 Task: Move the task Implement a new cloud-based compliance management system for a company to the section Done in the project ConnectTech and filter the tasks in the project by High Priority
Action: Mouse moved to (57, 416)
Screenshot: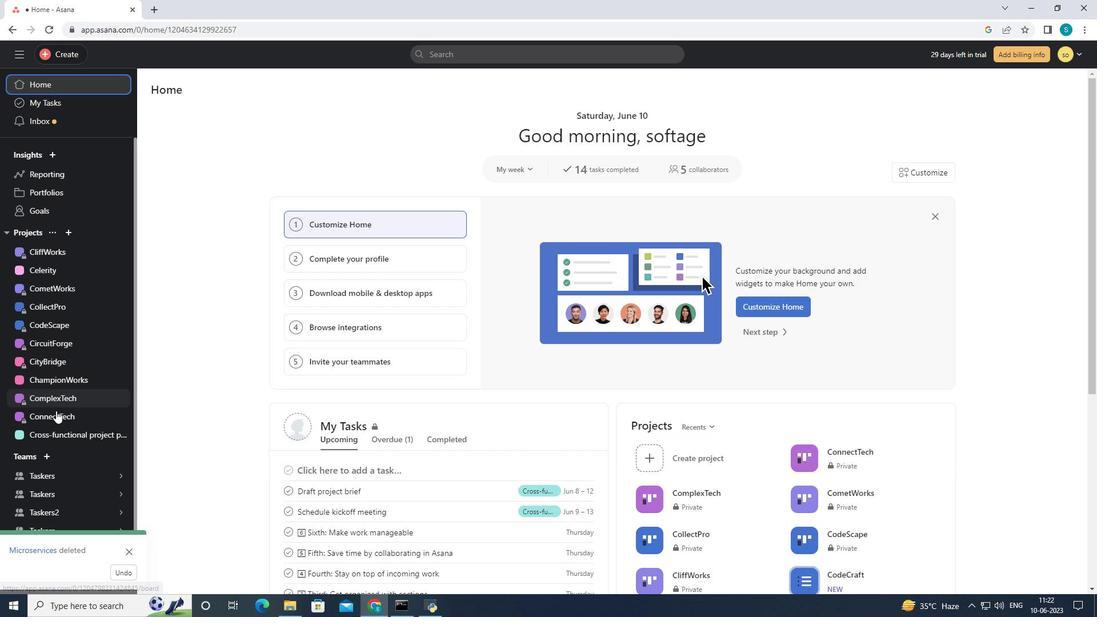 
Action: Mouse pressed left at (57, 416)
Screenshot: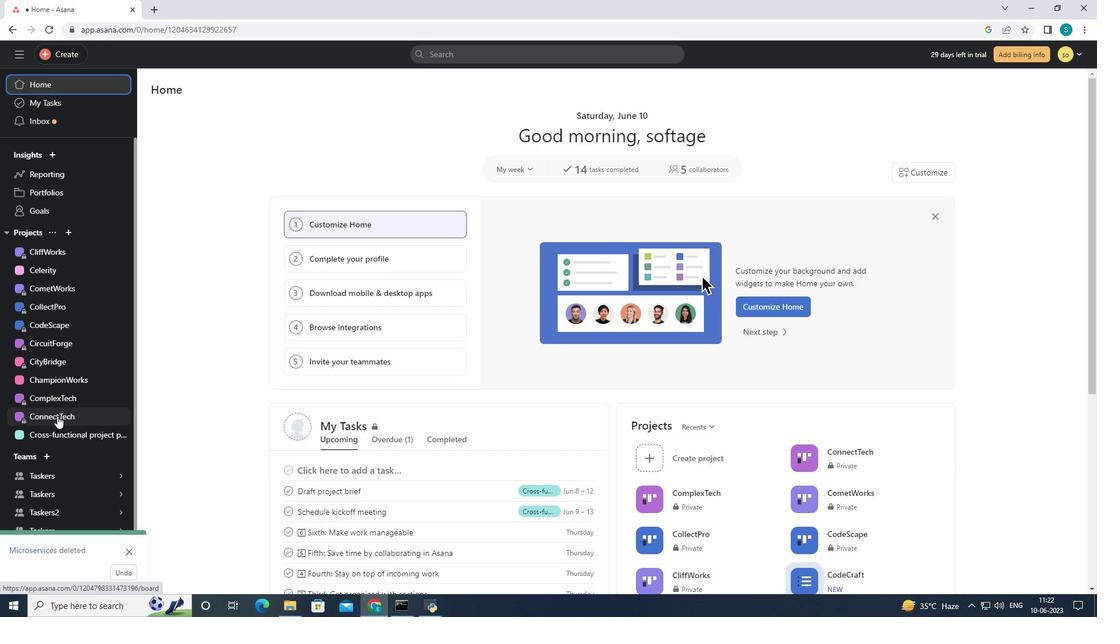 
Action: Mouse moved to (238, 392)
Screenshot: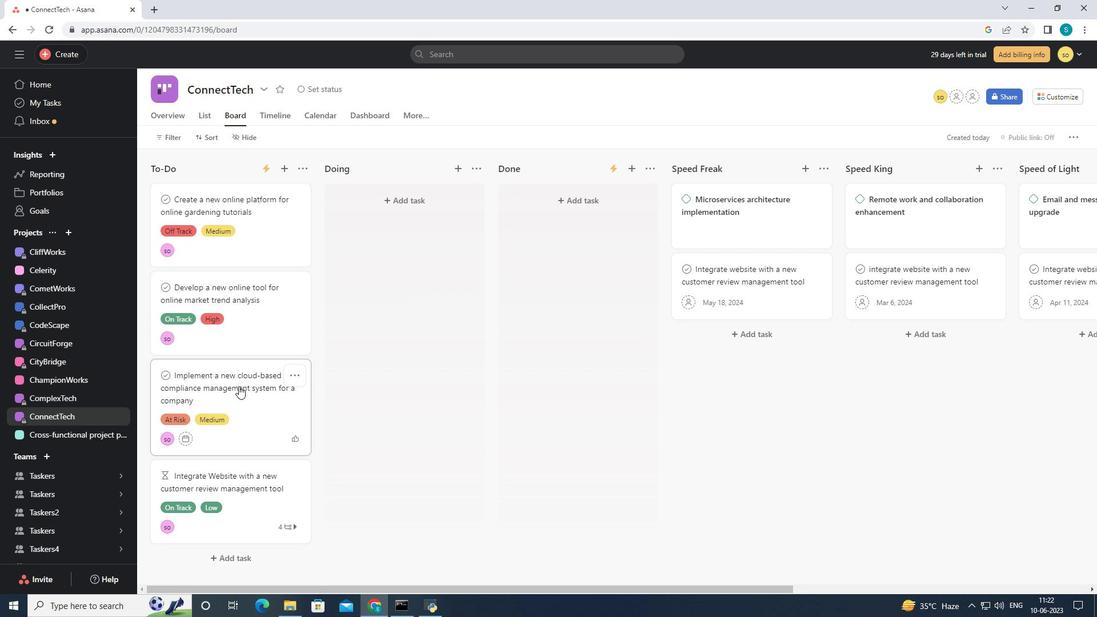
Action: Mouse pressed left at (238, 392)
Screenshot: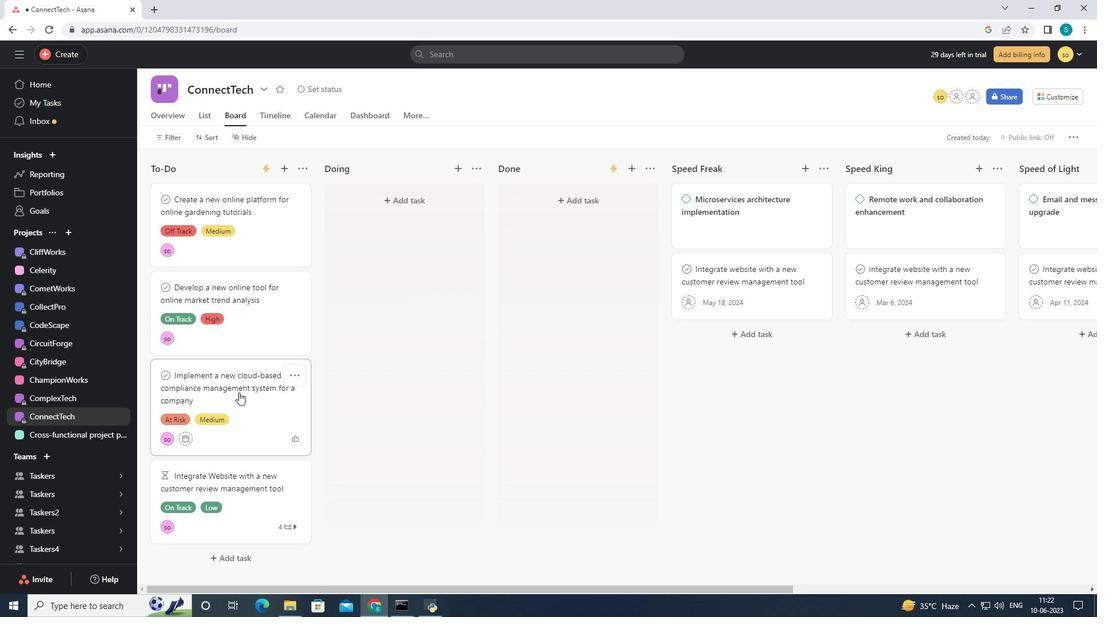 
Action: Mouse moved to (174, 137)
Screenshot: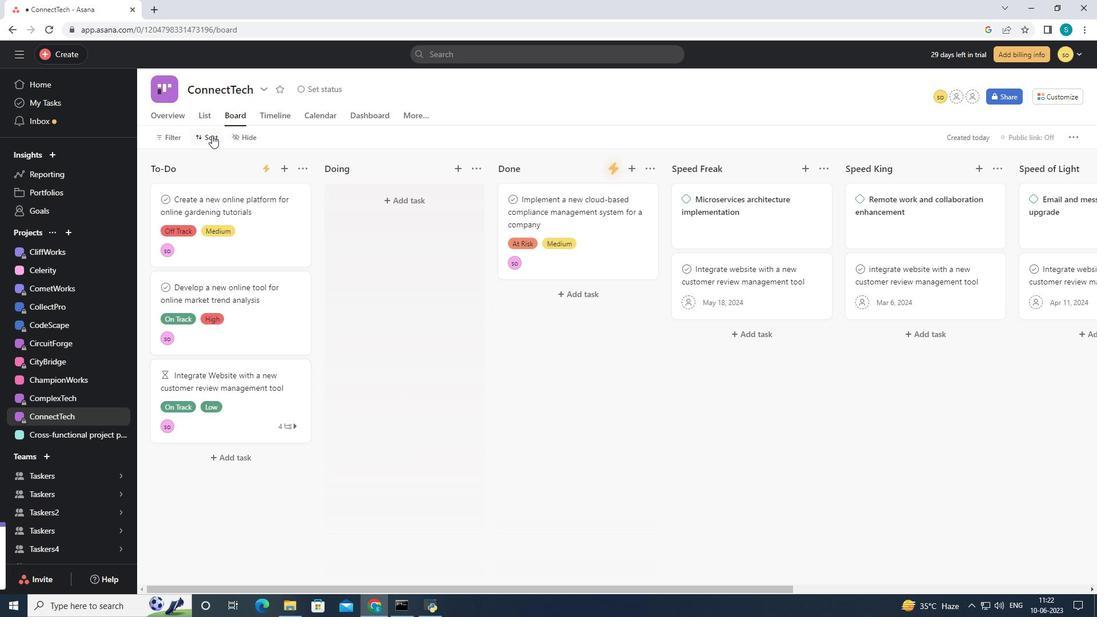 
Action: Mouse pressed left at (174, 137)
Screenshot: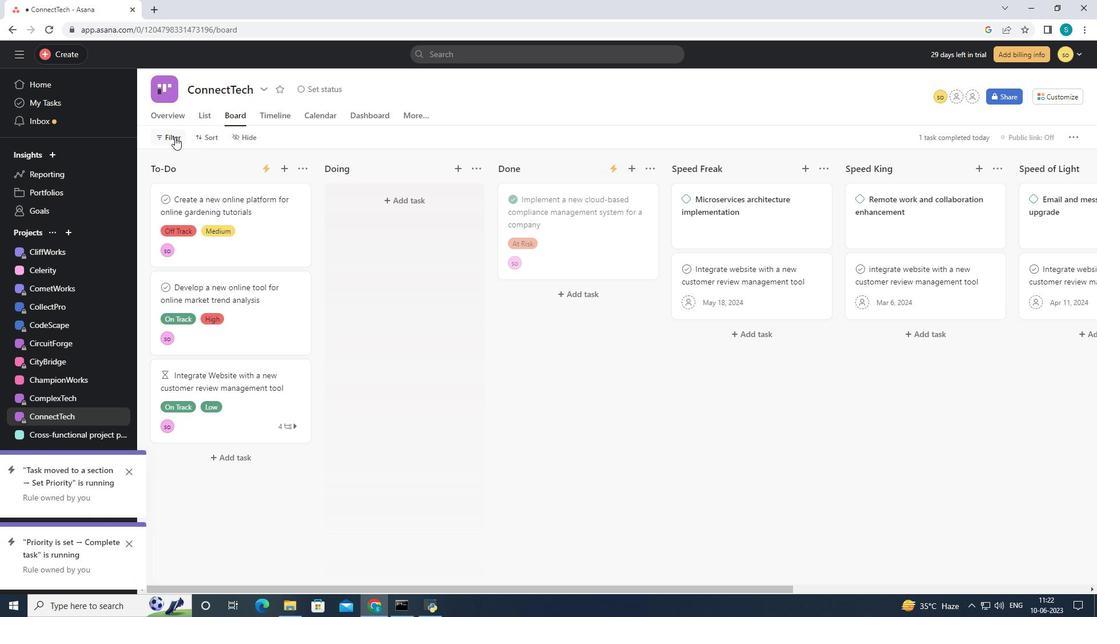 
Action: Mouse moved to (202, 229)
Screenshot: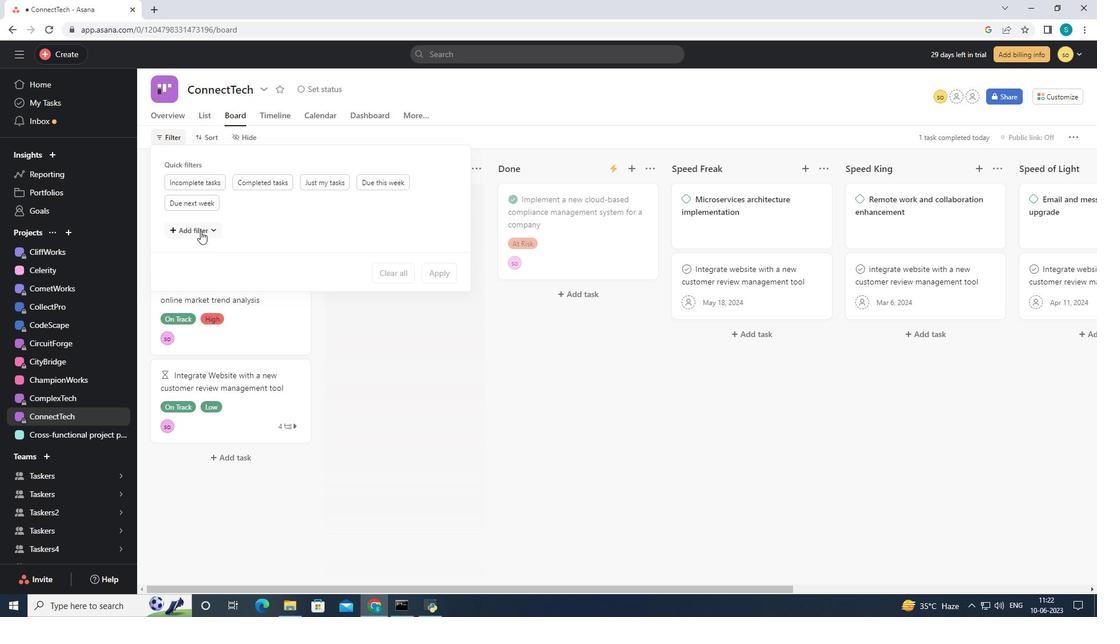 
Action: Mouse pressed left at (202, 229)
Screenshot: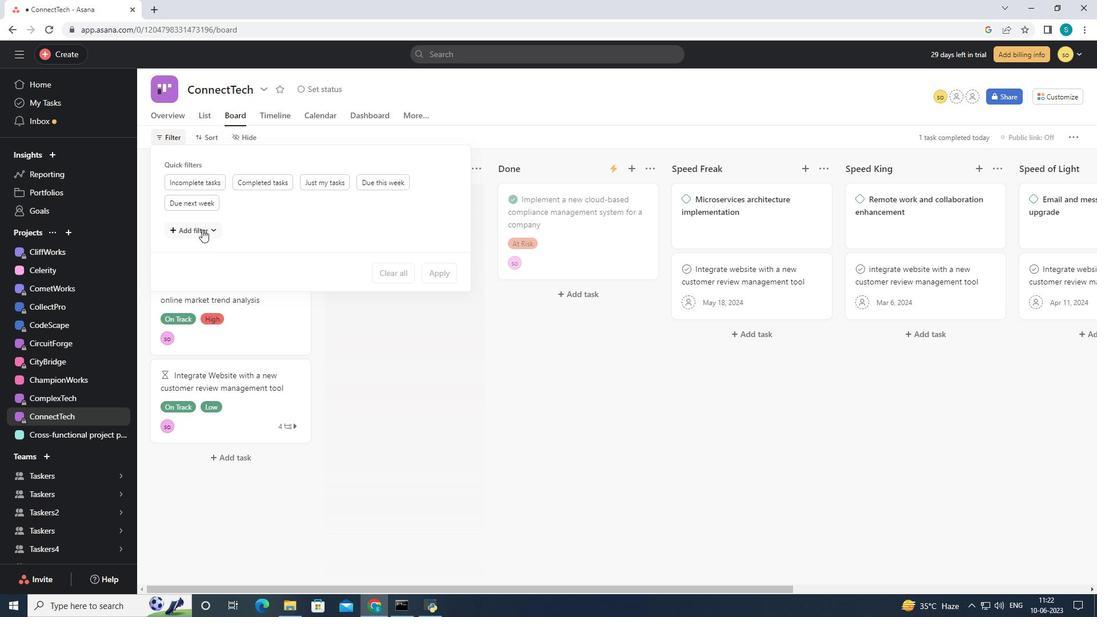 
Action: Mouse moved to (202, 358)
Screenshot: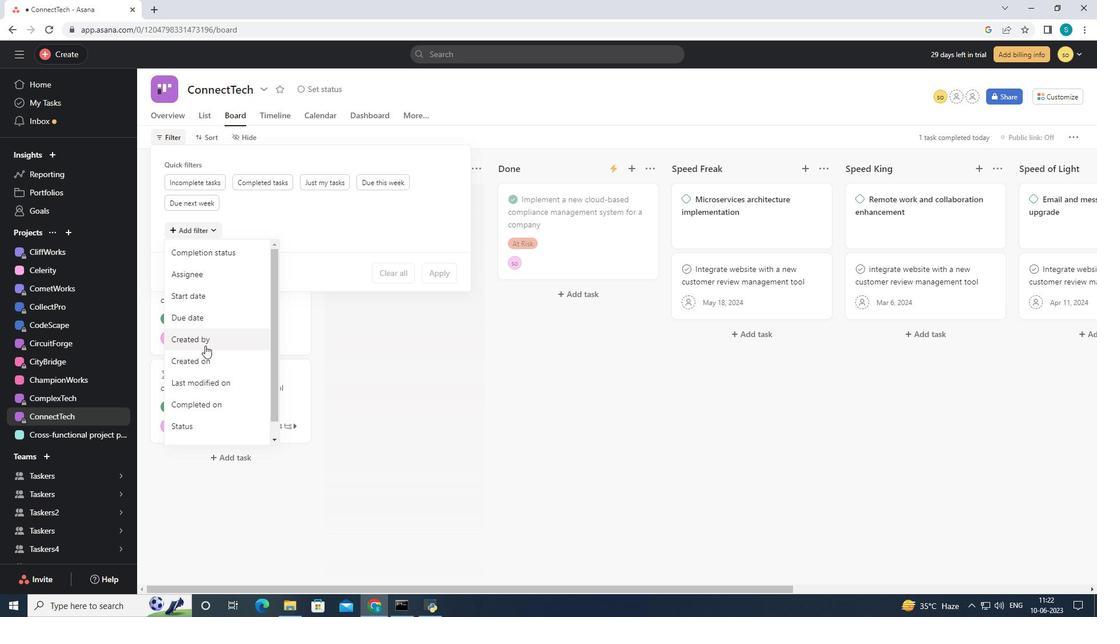
Action: Mouse scrolled (202, 357) with delta (0, 0)
Screenshot: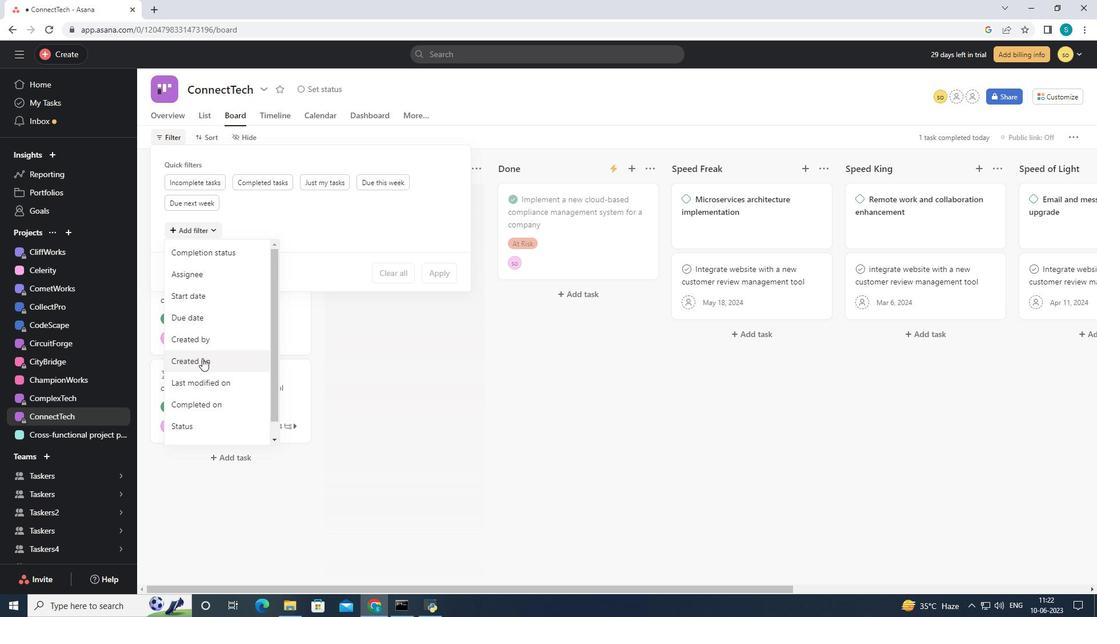 
Action: Mouse scrolled (202, 357) with delta (0, 0)
Screenshot: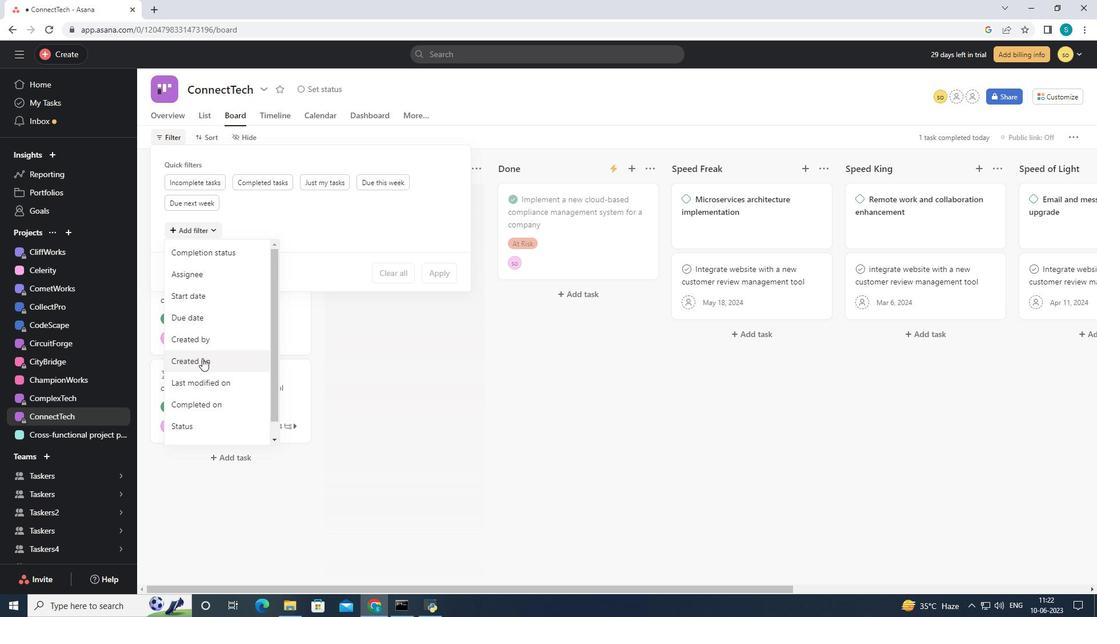 
Action: Mouse moved to (201, 358)
Screenshot: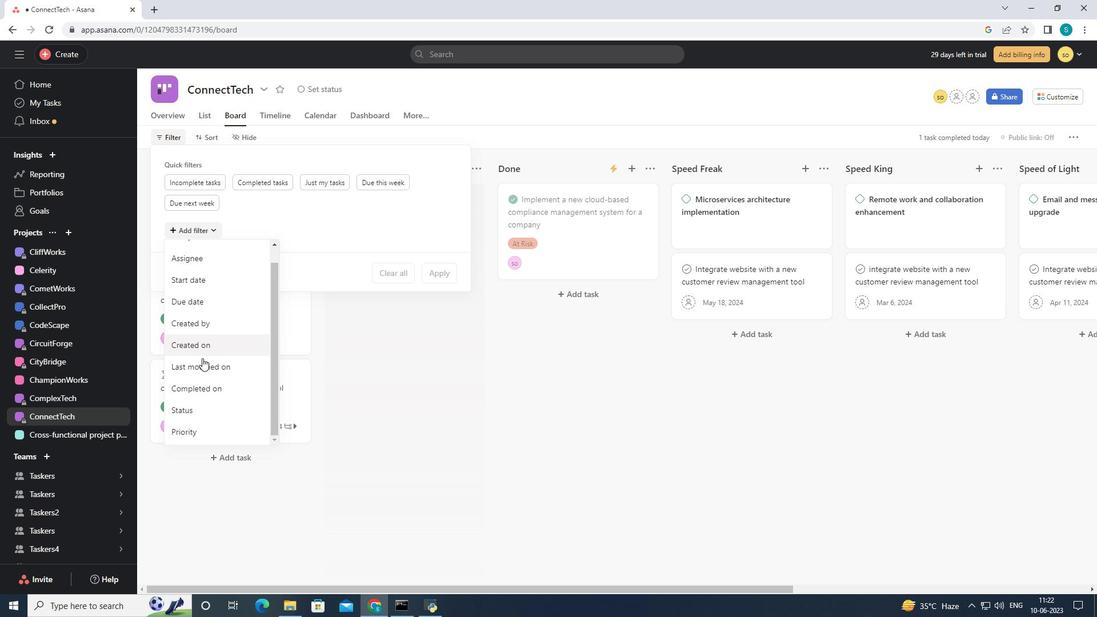 
Action: Mouse scrolled (201, 357) with delta (0, 0)
Screenshot: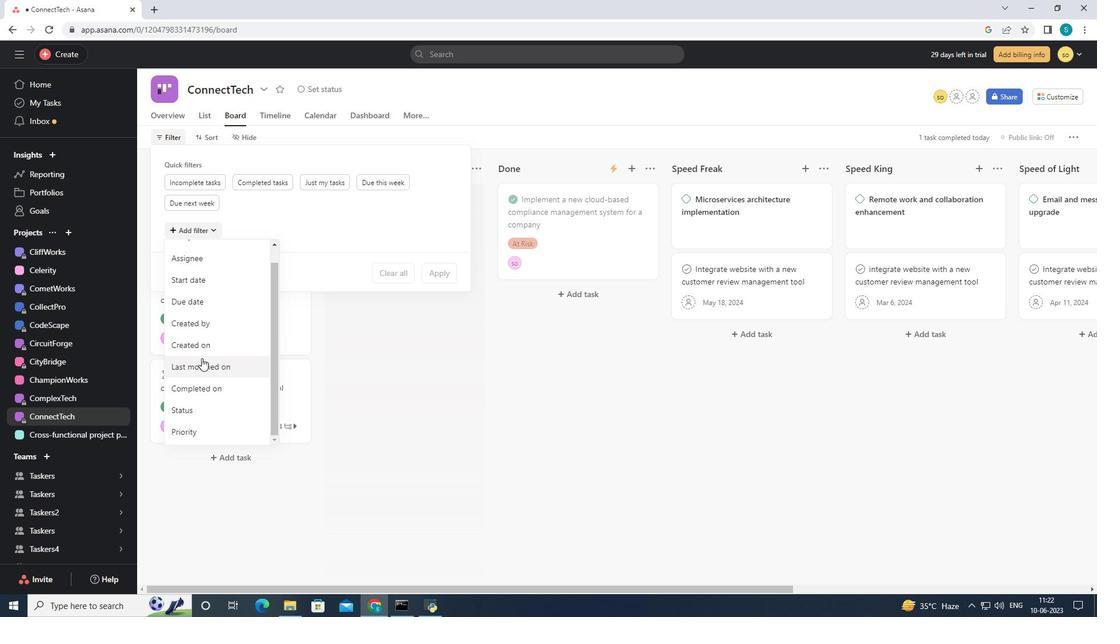 
Action: Mouse scrolled (201, 357) with delta (0, 0)
Screenshot: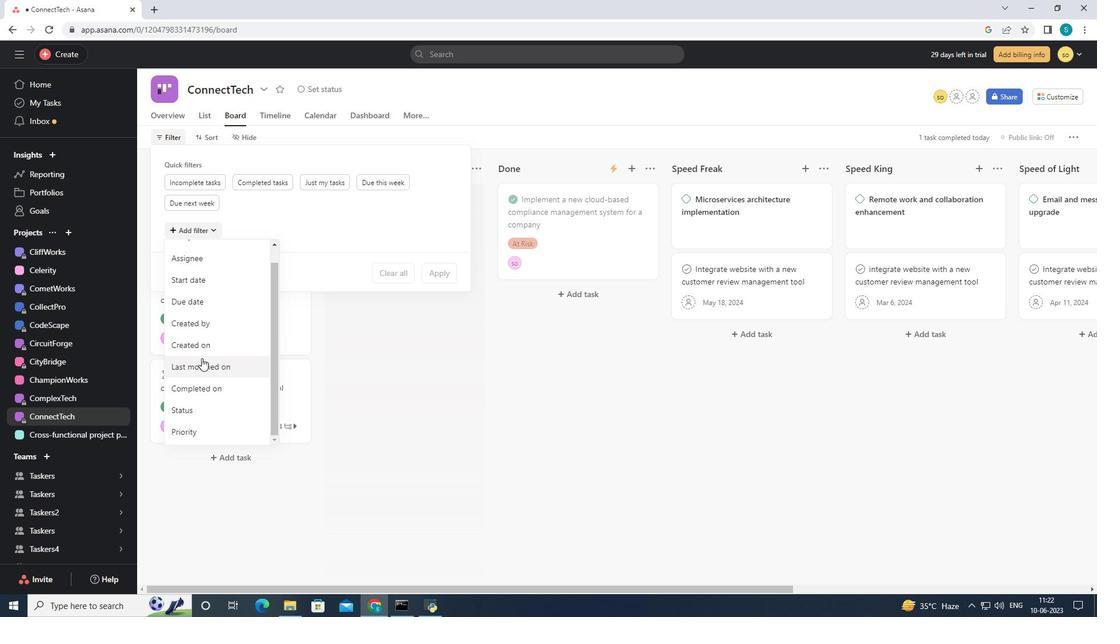 
Action: Mouse moved to (197, 432)
Screenshot: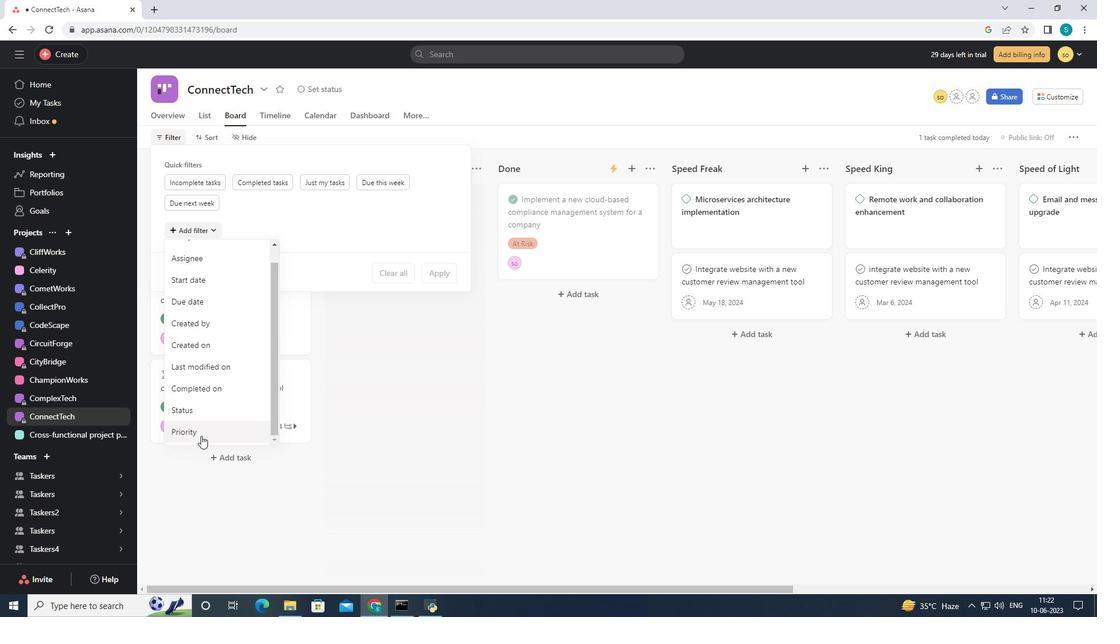 
Action: Mouse pressed left at (197, 432)
Screenshot: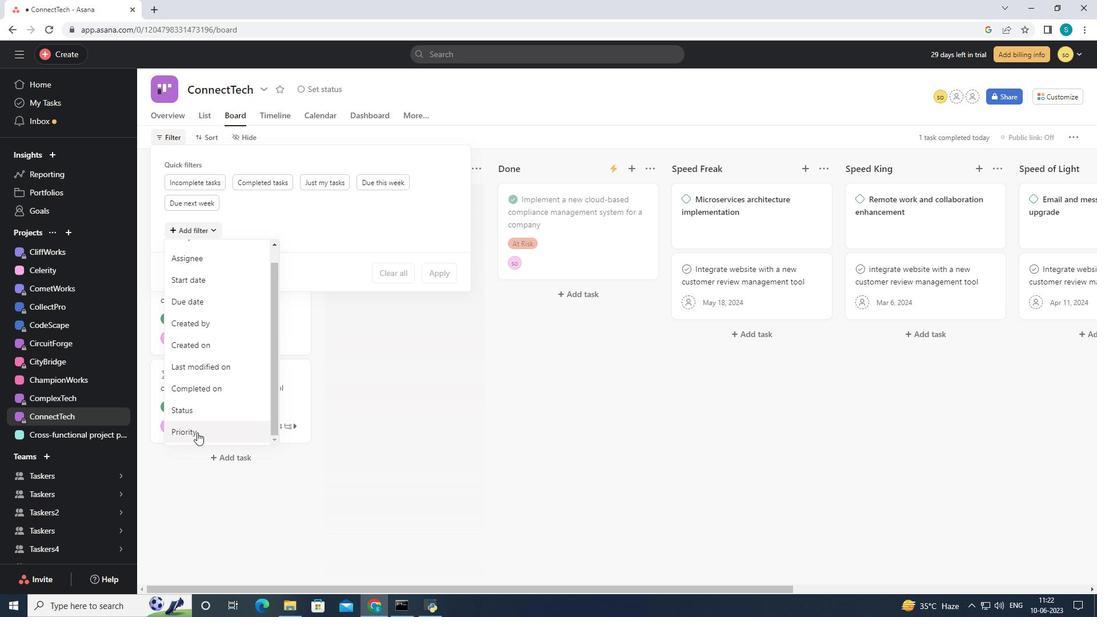 
Action: Mouse moved to (274, 245)
Screenshot: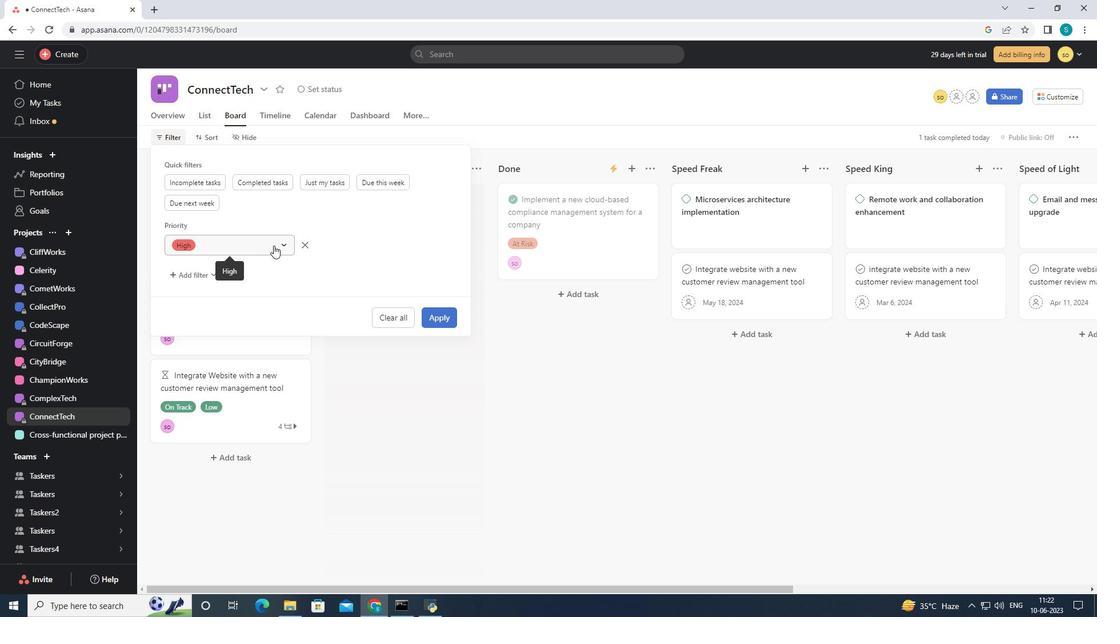 
Action: Mouse pressed left at (274, 245)
Screenshot: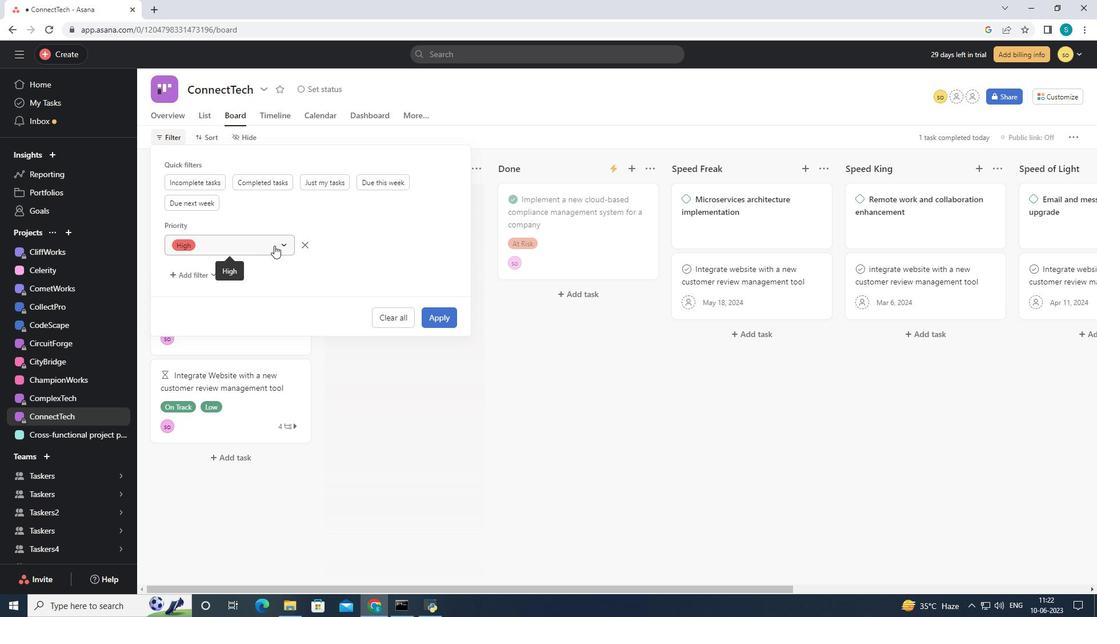 
Action: Mouse moved to (221, 265)
Screenshot: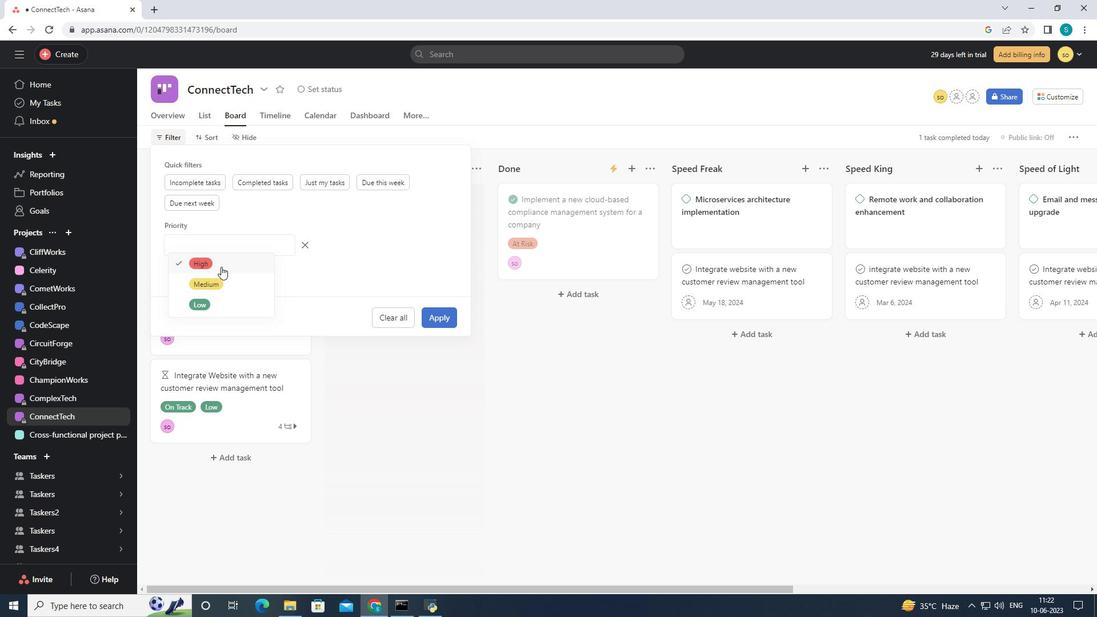 
Action: Mouse pressed left at (221, 265)
Screenshot: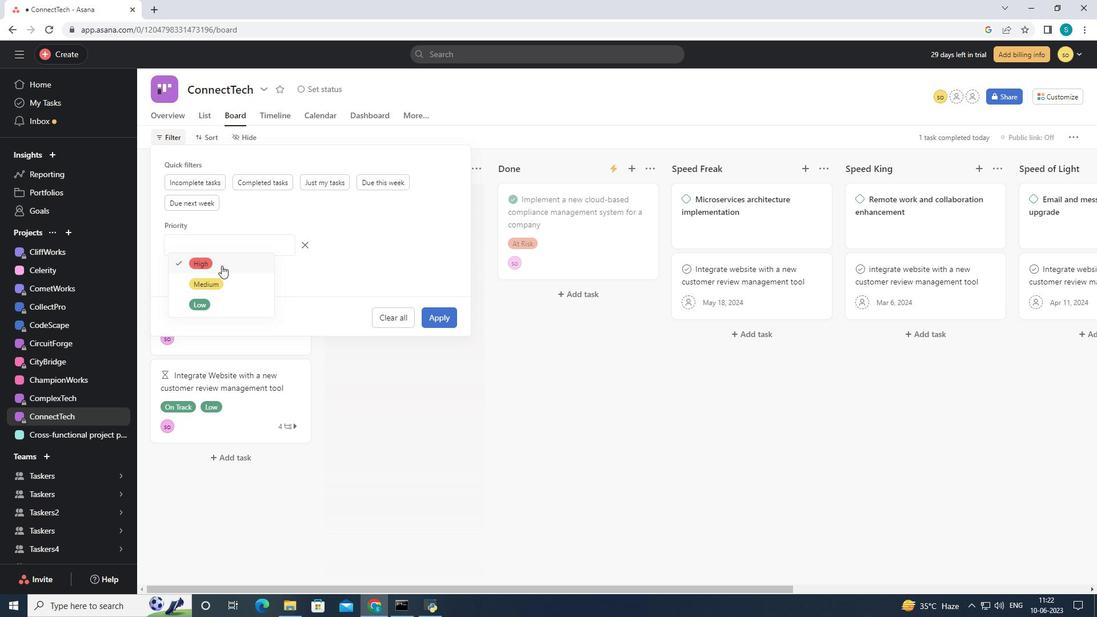 
Action: Mouse moved to (445, 322)
Screenshot: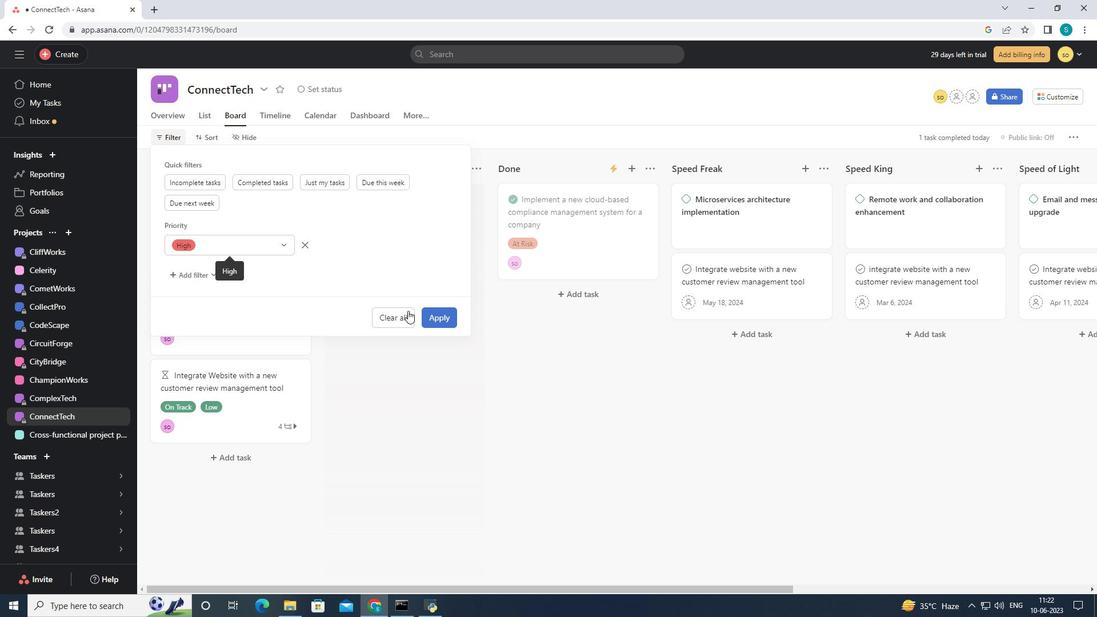 
Action: Mouse pressed left at (445, 322)
Screenshot: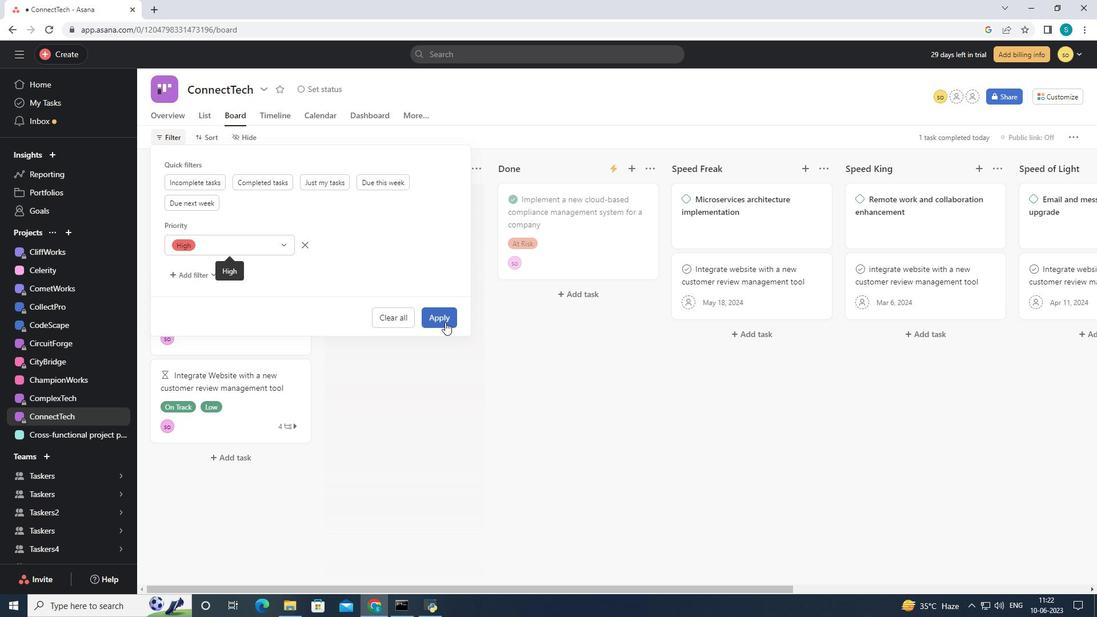 
